 Task: Create a section Agile Athletes and in the section, add a milestone Virtualization Implementation in the project AgileCircle
Action: Mouse moved to (80, 304)
Screenshot: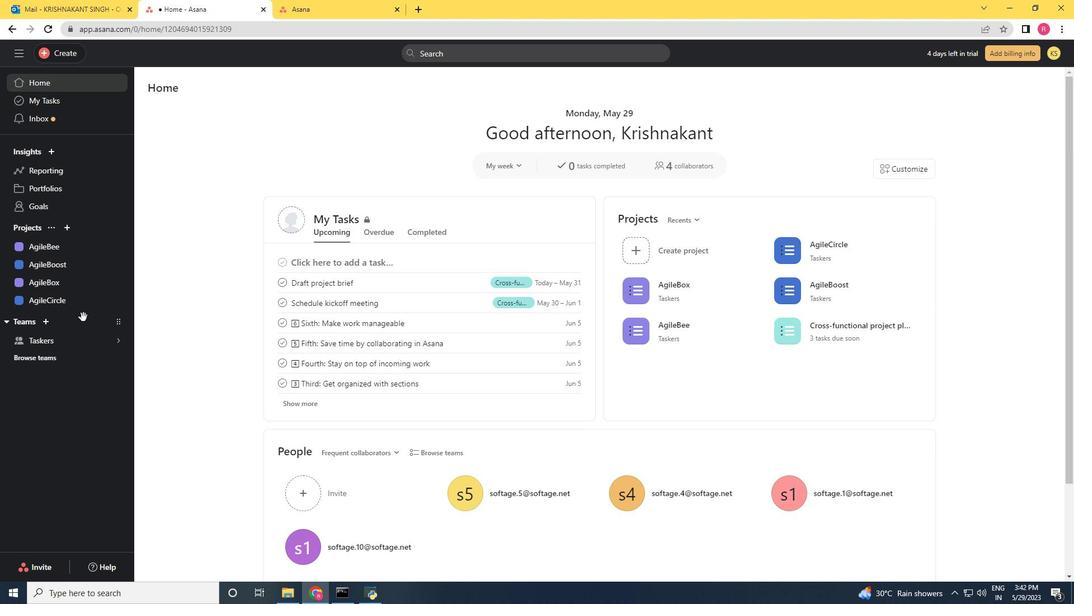 
Action: Mouse pressed left at (80, 304)
Screenshot: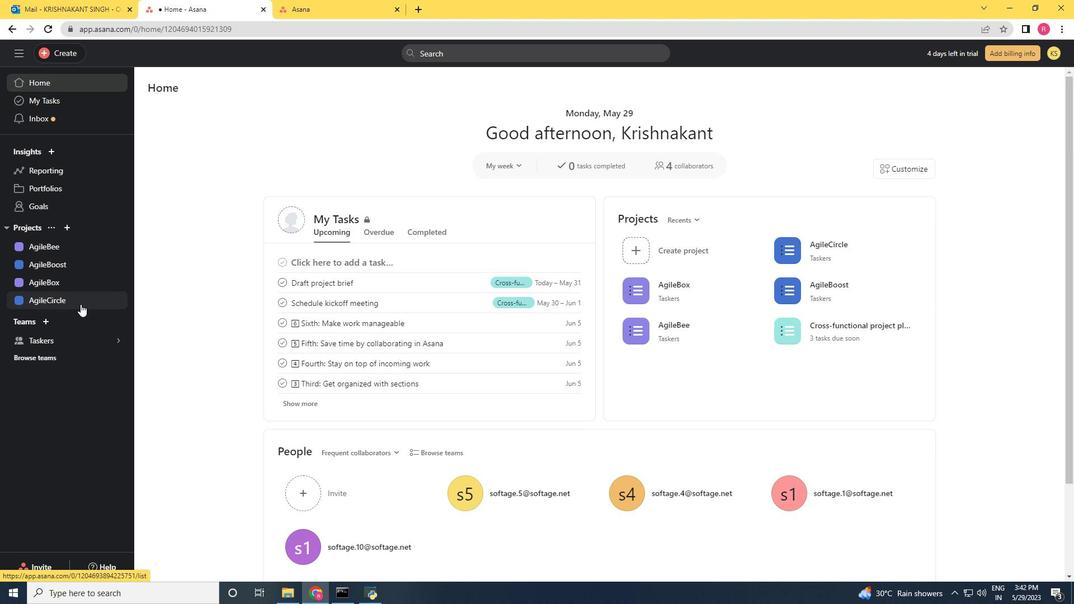 
Action: Mouse moved to (205, 444)
Screenshot: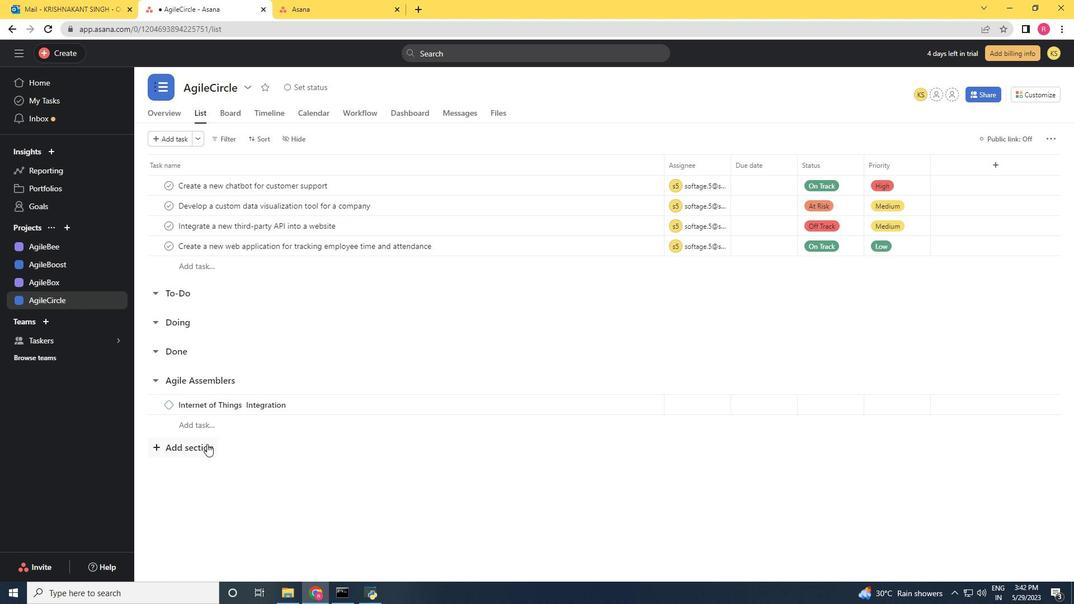 
Action: Mouse pressed left at (205, 444)
Screenshot: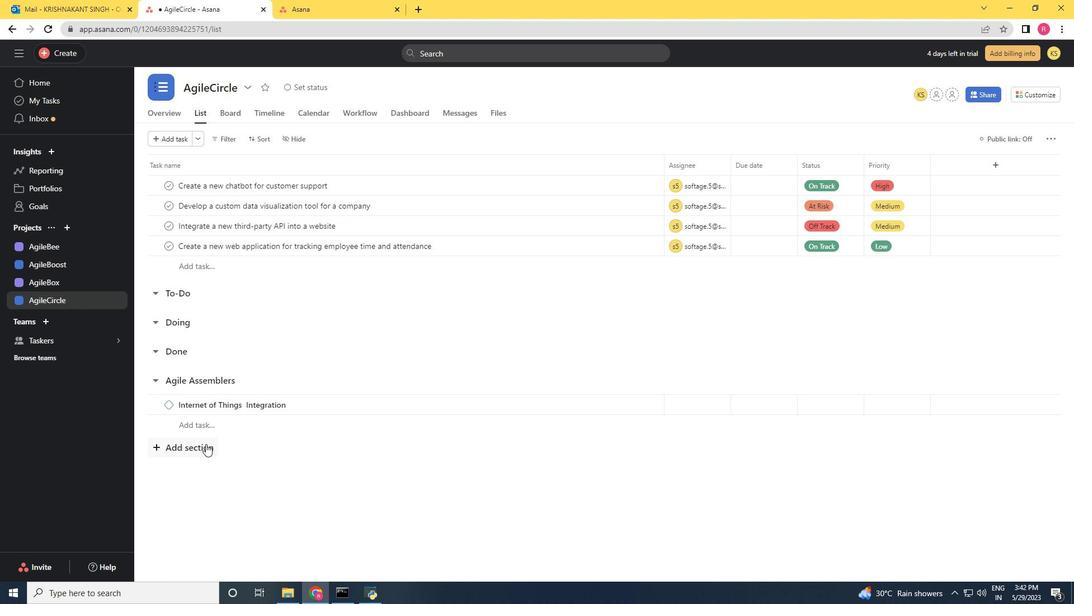 
Action: Key pressed <Key.shift>Agile<Key.space><Key.shift><Key.shift>Athlees<Key.backspace><Key.backspace><Key.backspace><Key.backspace>letes<Key.enter><Key.shift>Virtualizationn<Key.space><Key.backspace><Key.backspace><Key.space><Key.shift>Implementaton<Key.space><Key.backspace><Key.backspace><Key.backspace><Key.backspace><Key.backspace><Key.backspace><Key.backspace><Key.backspace><Key.backspace><Key.backspace><Key.backspace>lementation<Key.space><Key.enter>
Screenshot: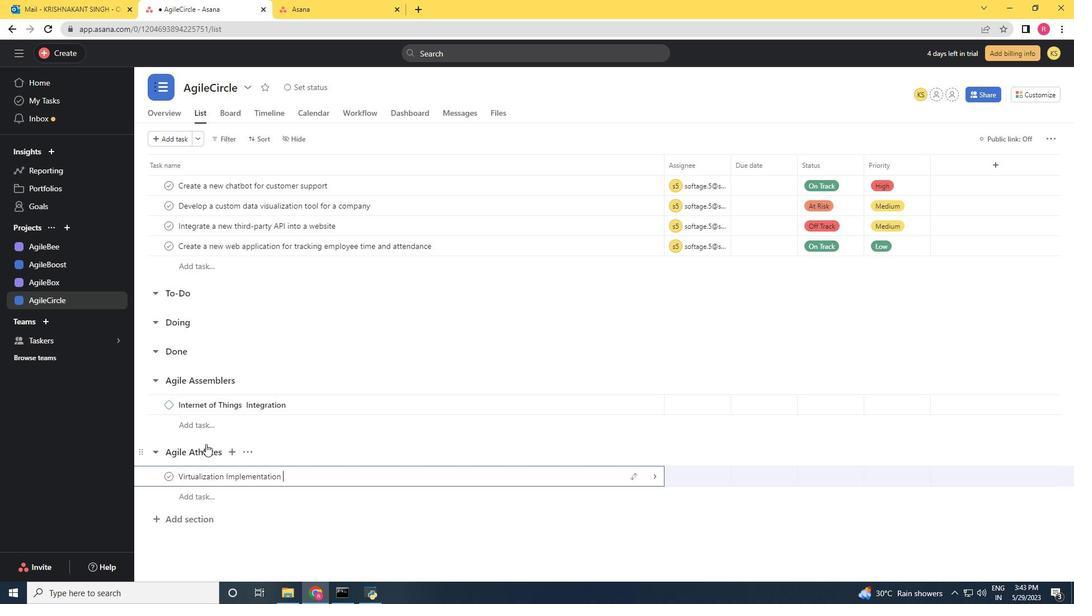 
Action: Mouse moved to (318, 474)
Screenshot: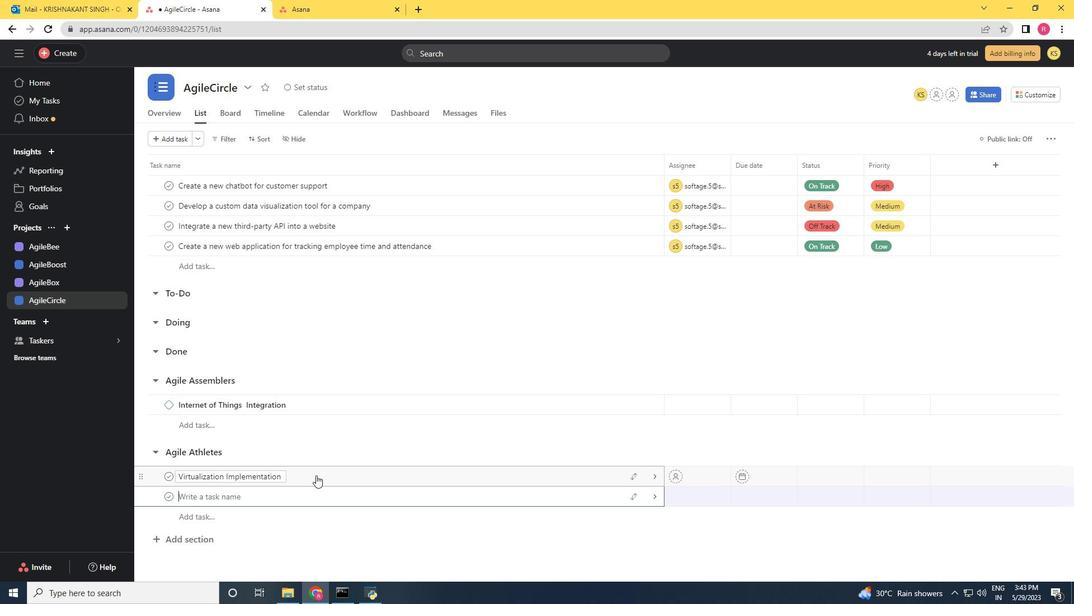 
Action: Mouse pressed right at (318, 474)
Screenshot: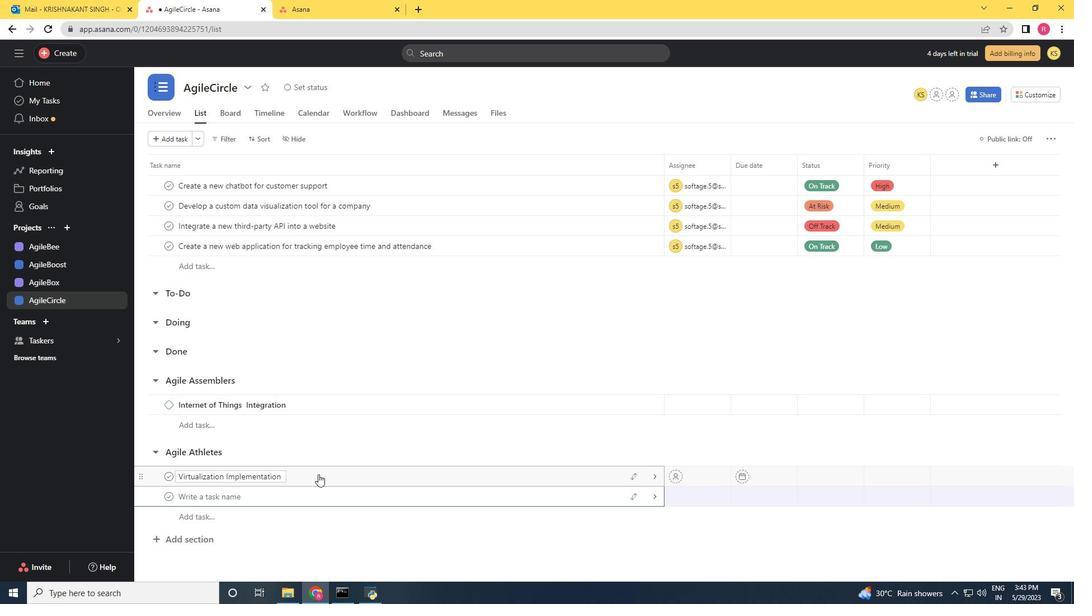 
Action: Mouse moved to (316, 475)
Screenshot: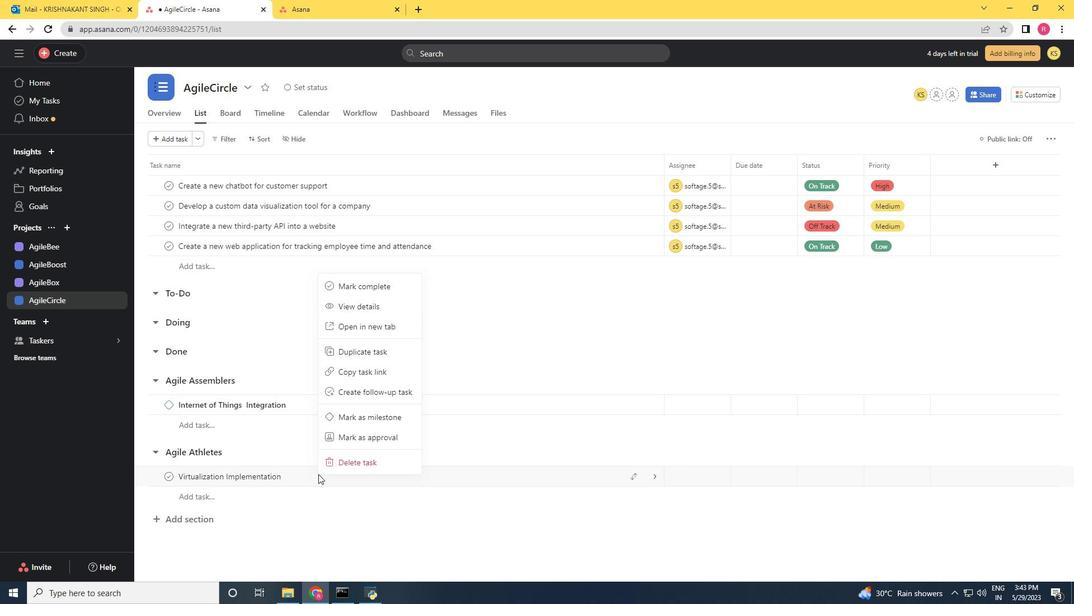 
Action: Mouse pressed left at (316, 475)
Screenshot: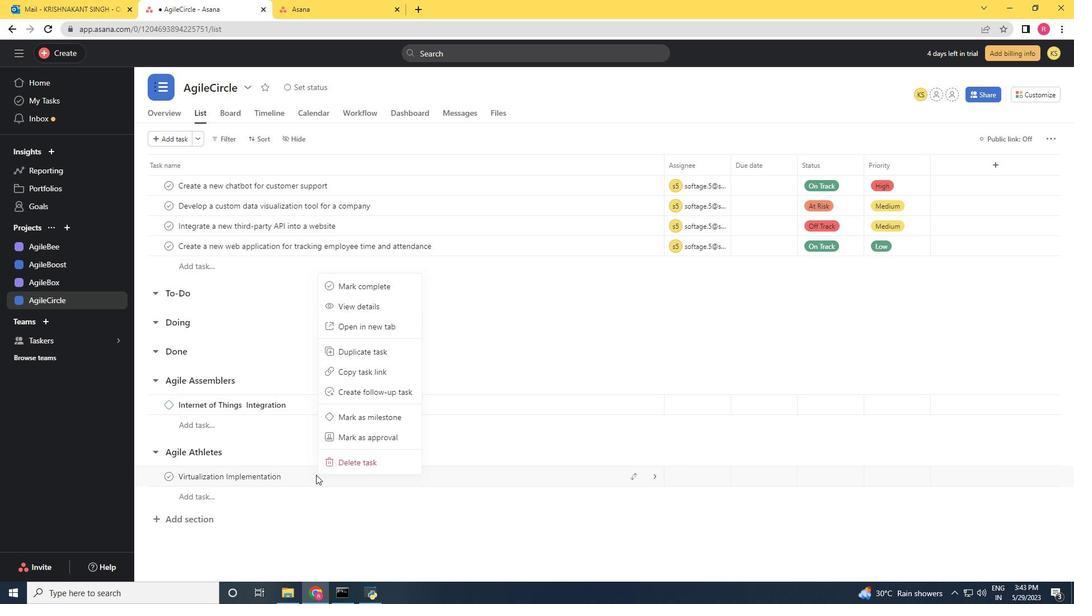 
Action: Mouse pressed right at (316, 475)
Screenshot: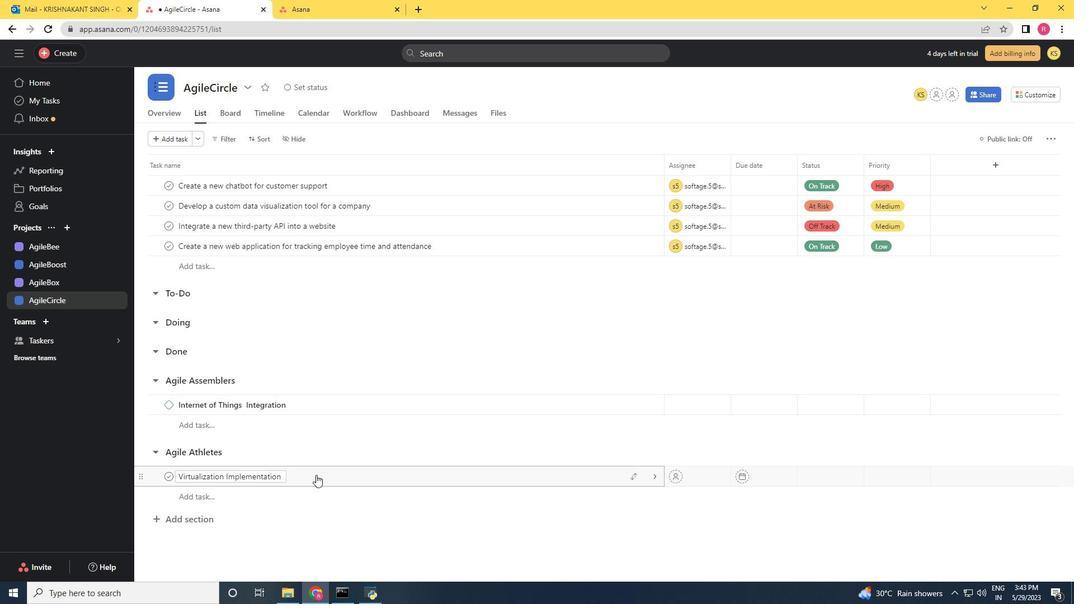 
Action: Mouse moved to (349, 418)
Screenshot: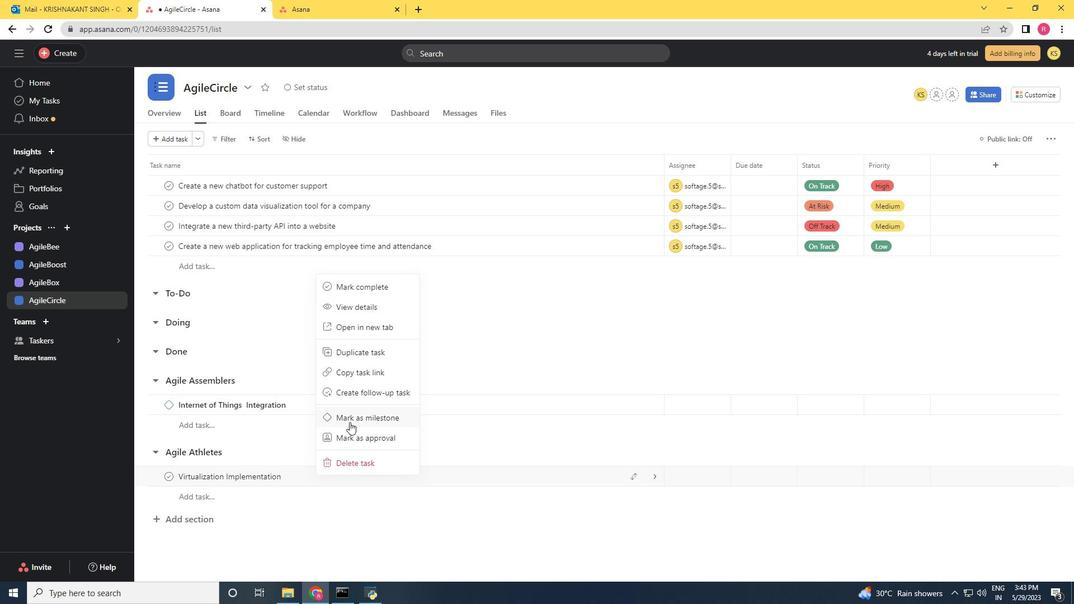 
Action: Mouse pressed left at (349, 418)
Screenshot: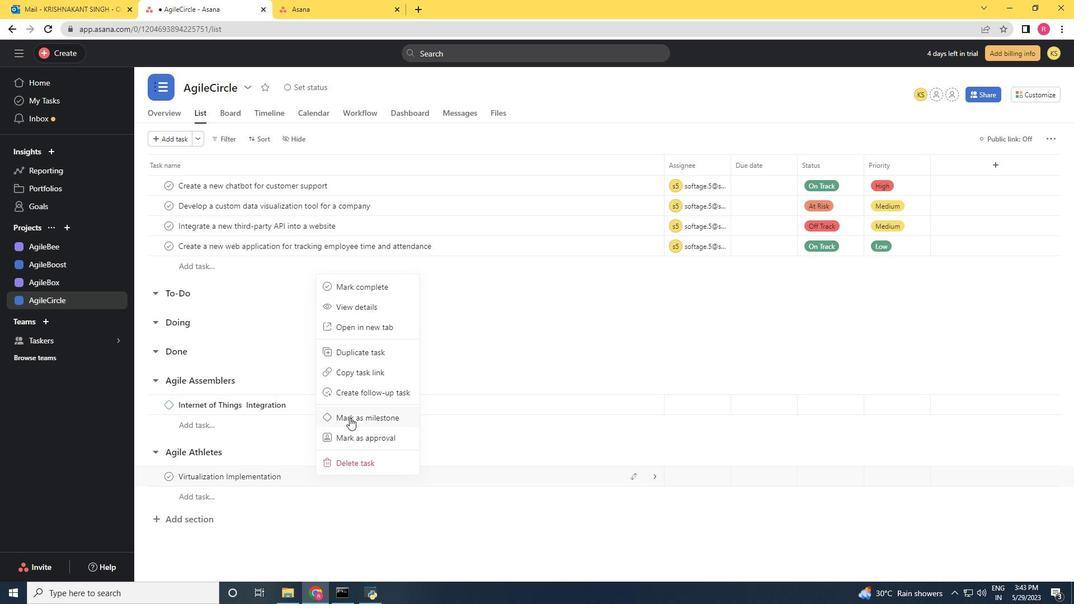 
Action: Mouse moved to (301, 563)
Screenshot: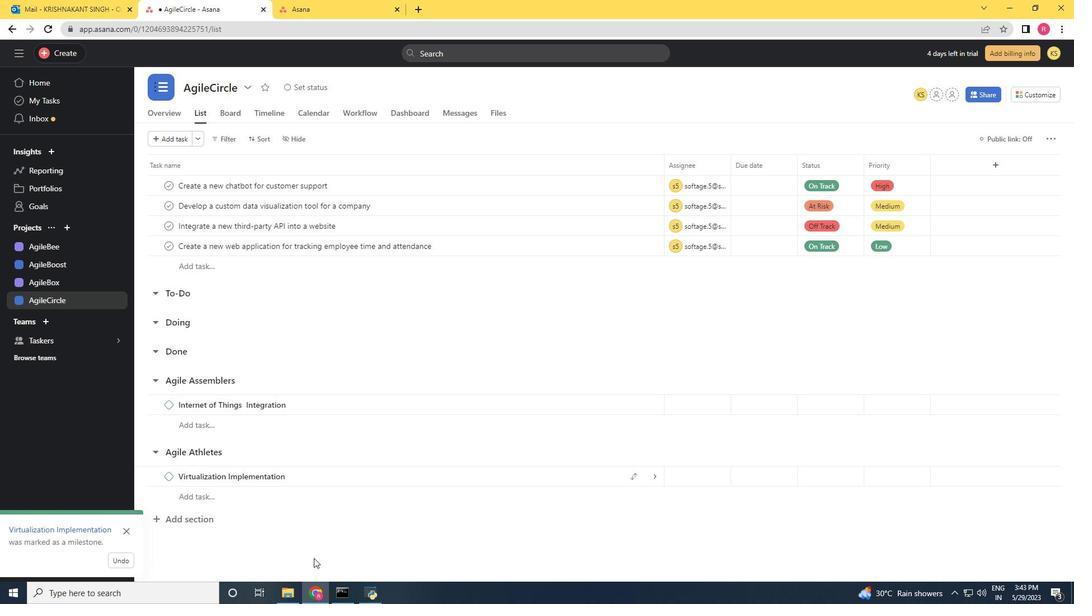 
